 Task: Add the task  Create a new online platform for online life coaching services to the section Lightning Bolt in the project BridgeForge and add a Due Date to the respective task as 2024/05/06
Action: Mouse moved to (497, 351)
Screenshot: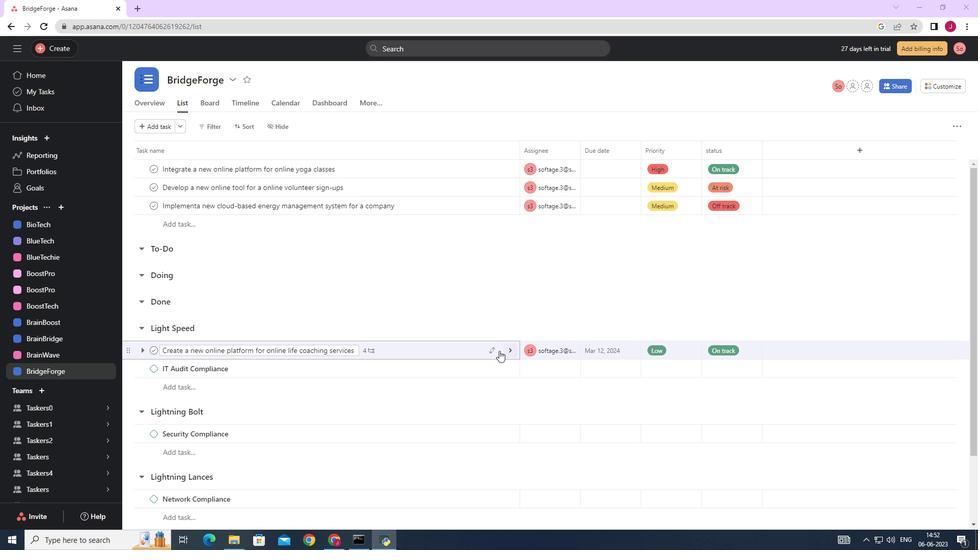 
Action: Mouse pressed left at (497, 351)
Screenshot: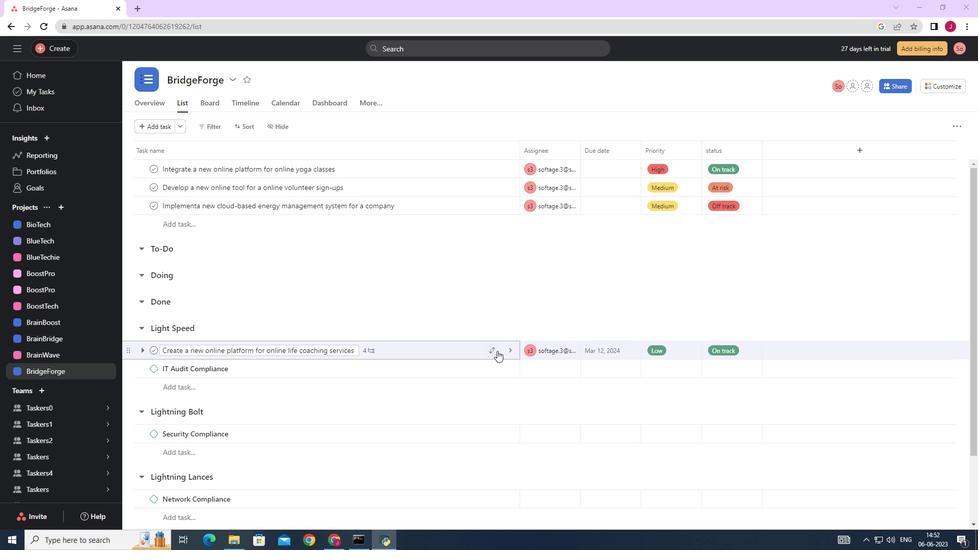 
Action: Mouse moved to (452, 297)
Screenshot: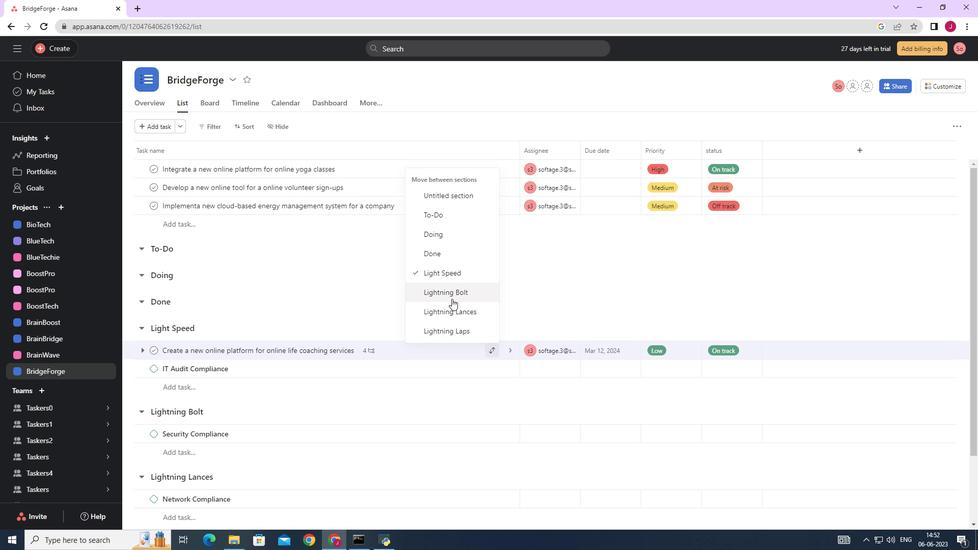 
Action: Mouse pressed left at (452, 297)
Screenshot: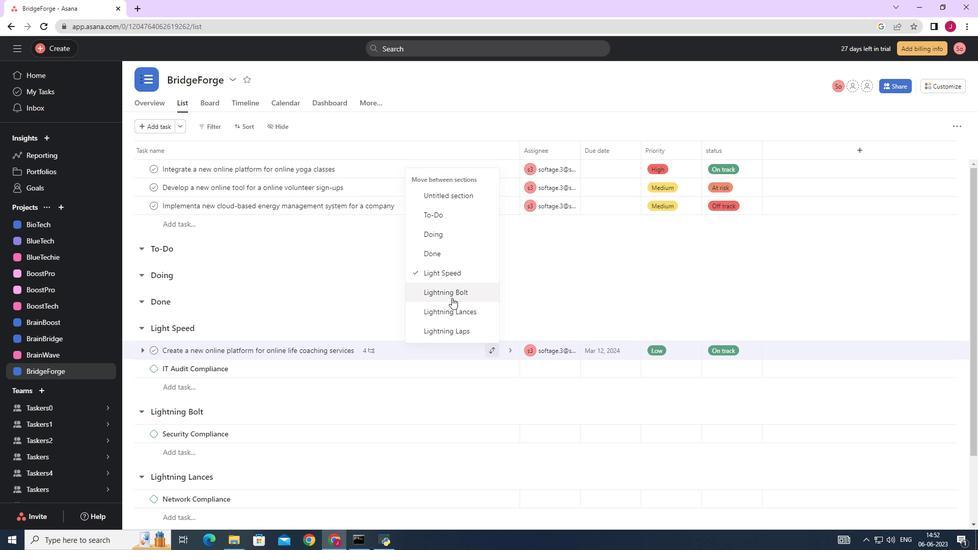 
Action: Mouse moved to (631, 417)
Screenshot: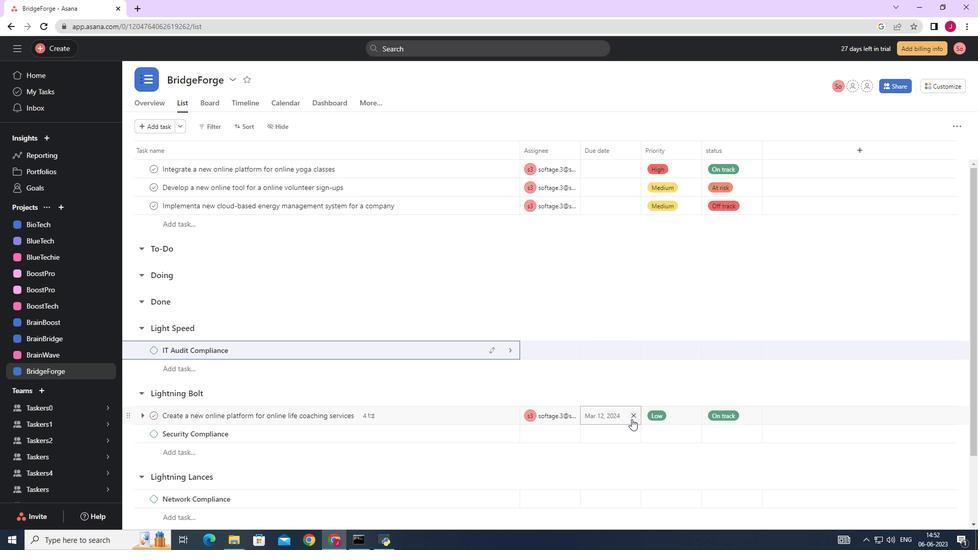 
Action: Mouse pressed left at (631, 417)
Screenshot: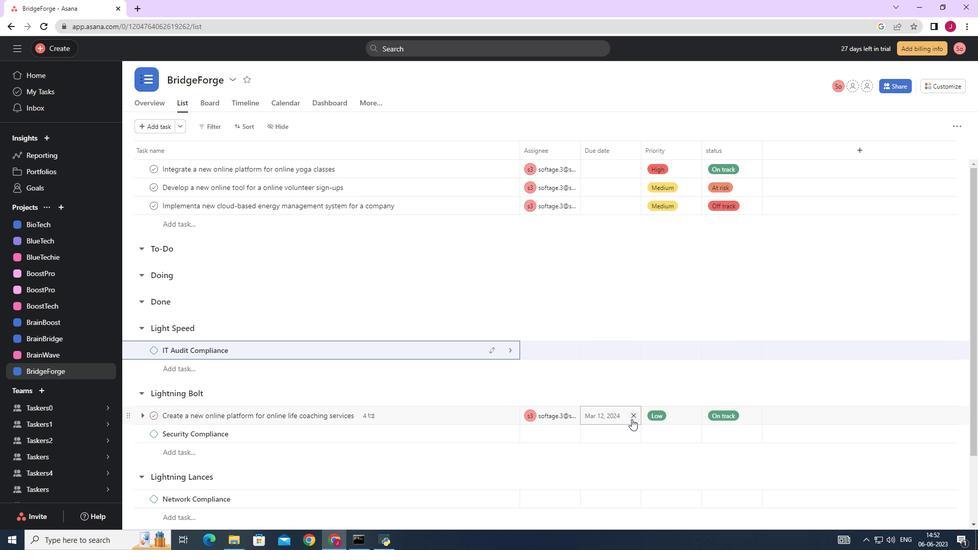 
Action: Mouse moved to (610, 418)
Screenshot: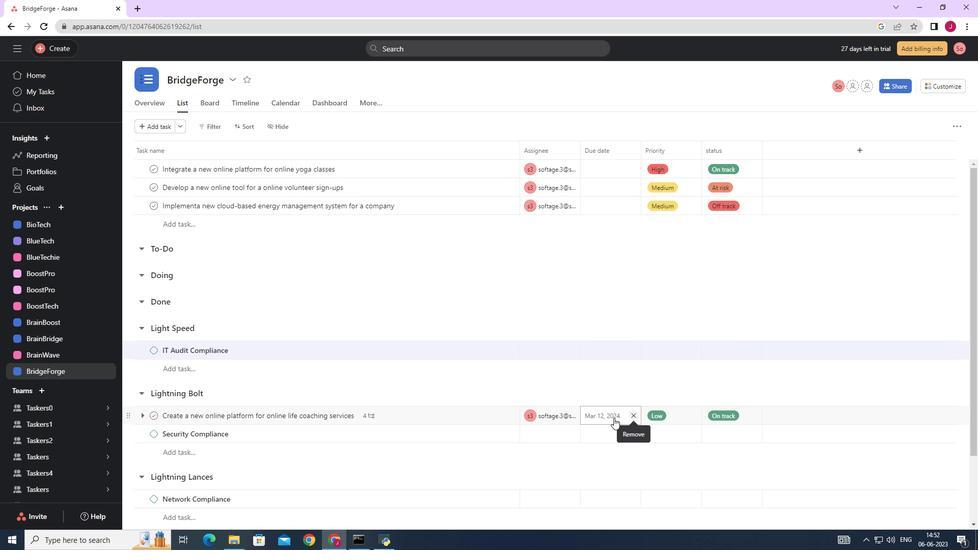 
Action: Mouse pressed left at (610, 418)
Screenshot: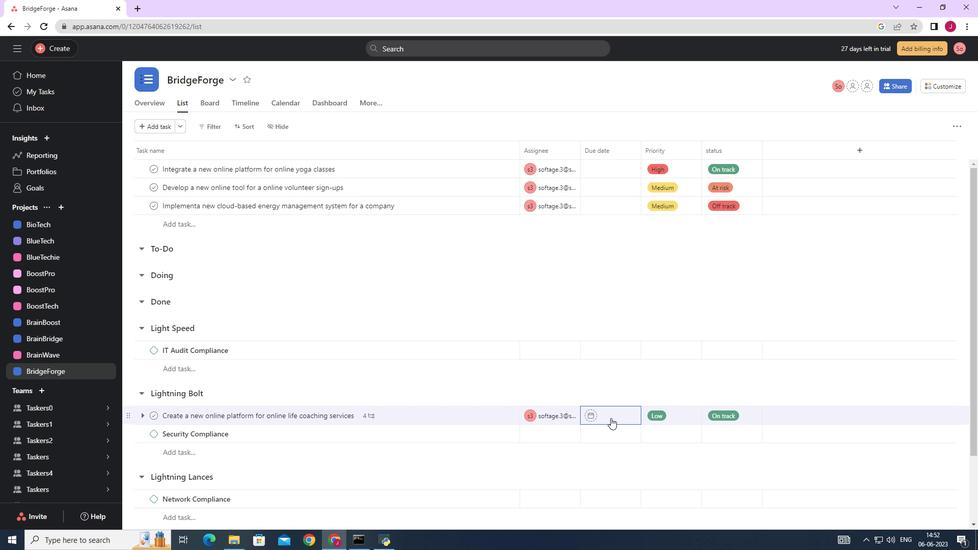 
Action: Mouse moved to (712, 256)
Screenshot: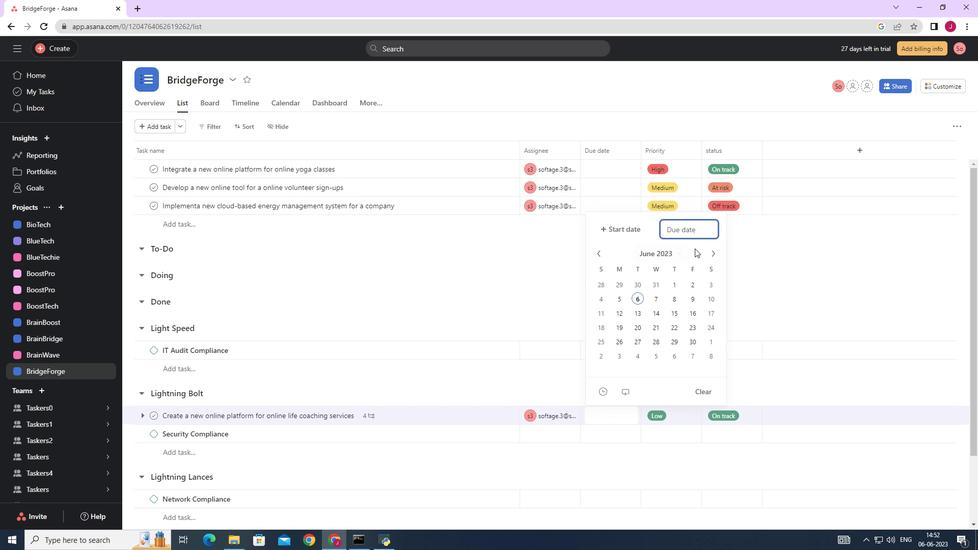 
Action: Mouse pressed left at (712, 256)
Screenshot: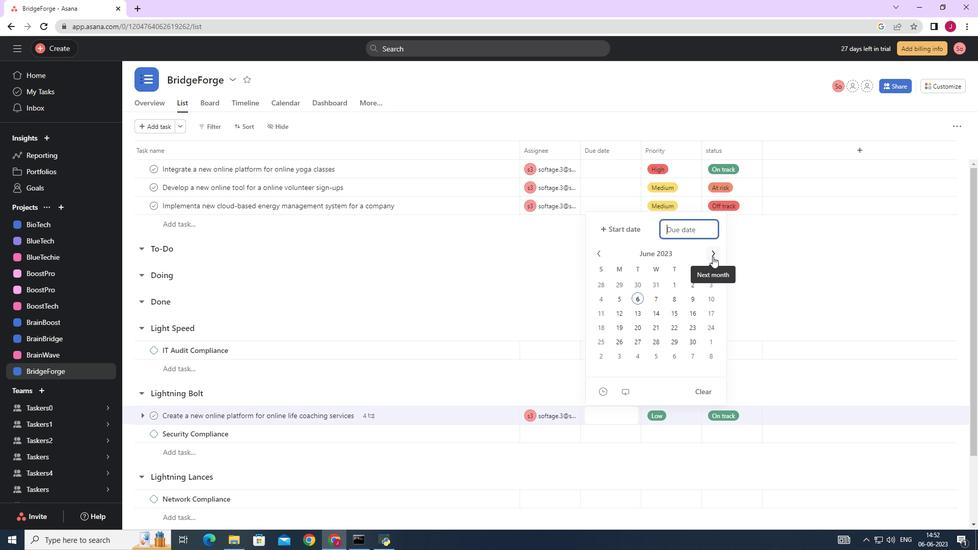 
Action: Mouse pressed left at (712, 256)
Screenshot: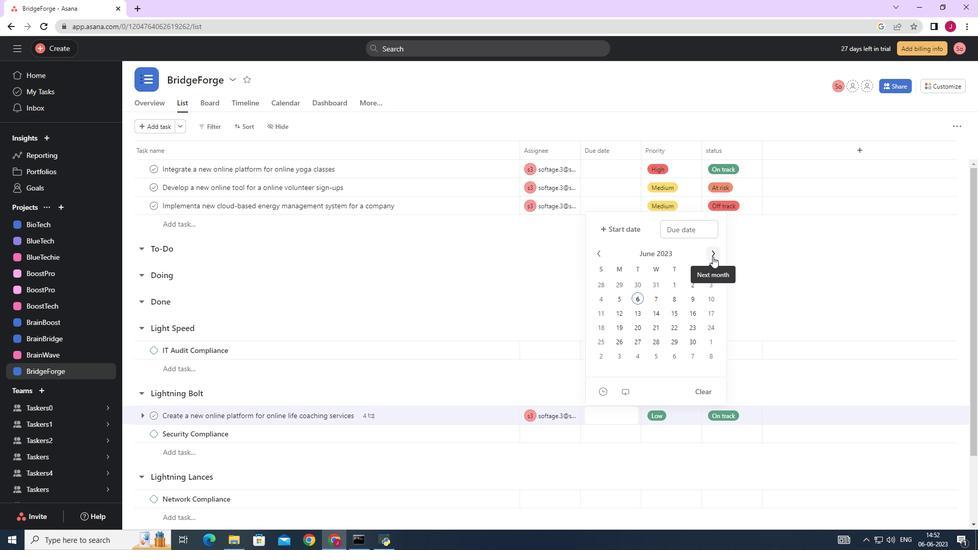 
Action: Mouse pressed left at (712, 256)
Screenshot: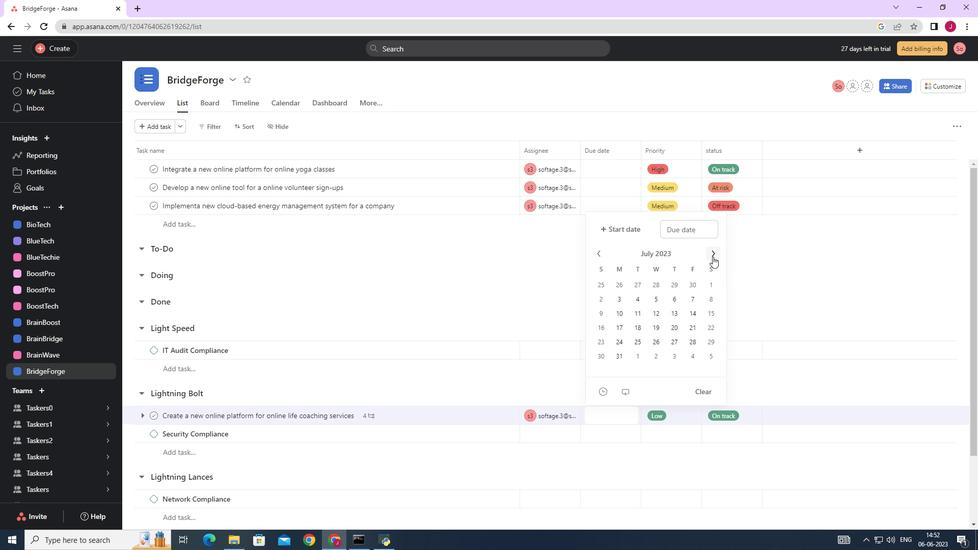 
Action: Mouse pressed left at (712, 256)
Screenshot: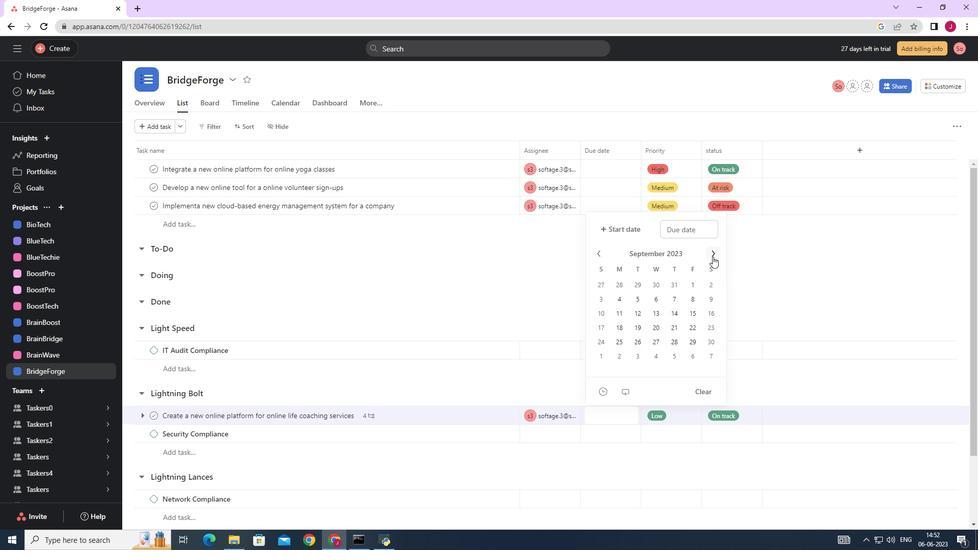 
Action: Mouse pressed left at (712, 256)
Screenshot: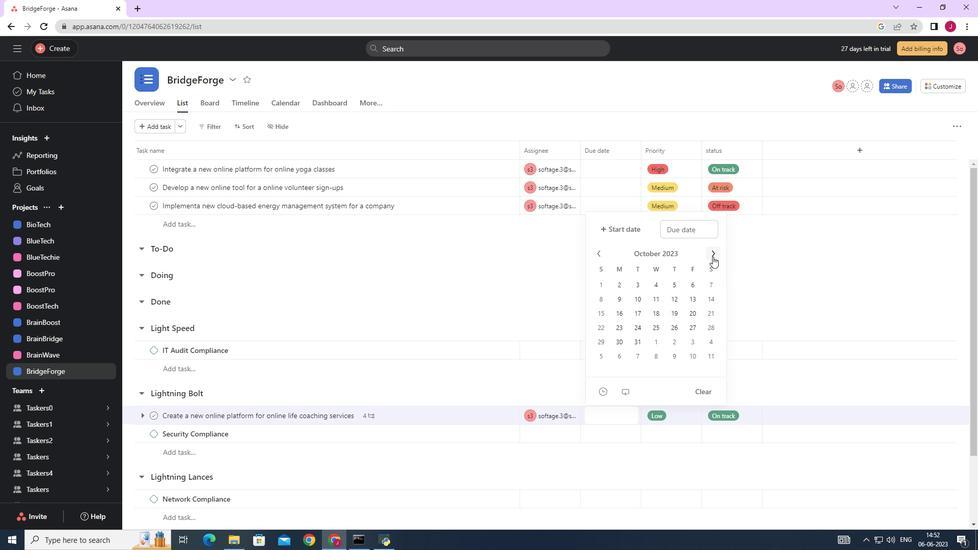 
Action: Mouse moved to (602, 254)
Screenshot: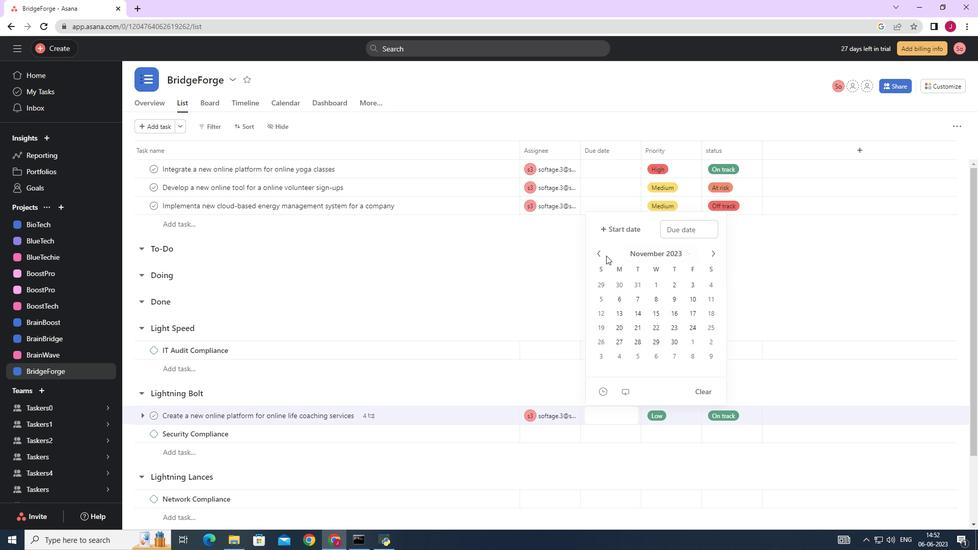 
Action: Mouse pressed left at (602, 254)
Screenshot: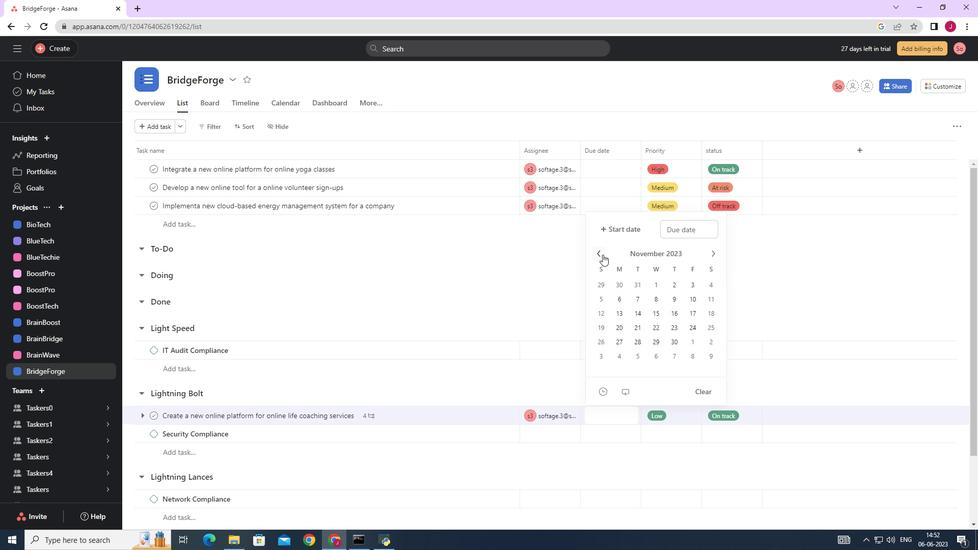 
Action: Mouse pressed left at (602, 254)
Screenshot: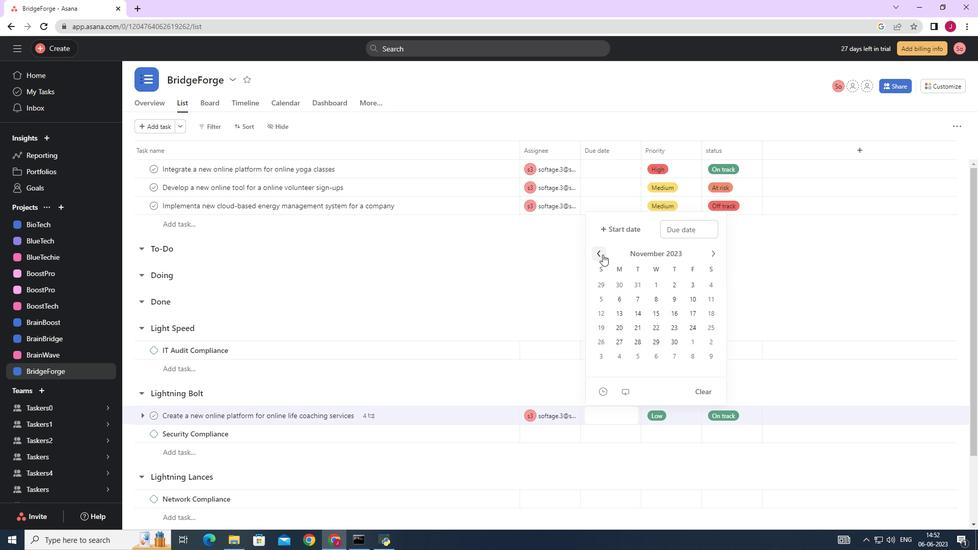 
Action: Mouse pressed left at (602, 254)
Screenshot: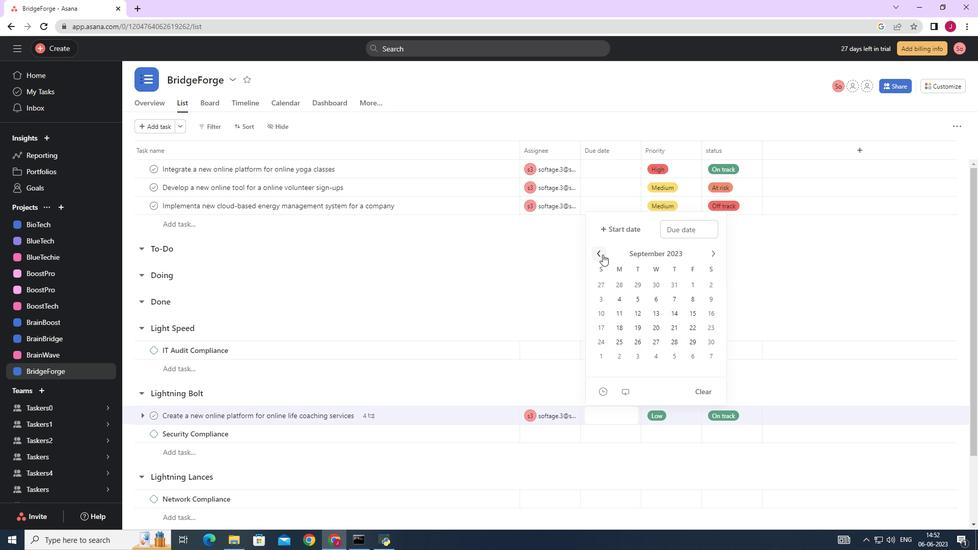
Action: Mouse pressed left at (602, 254)
Screenshot: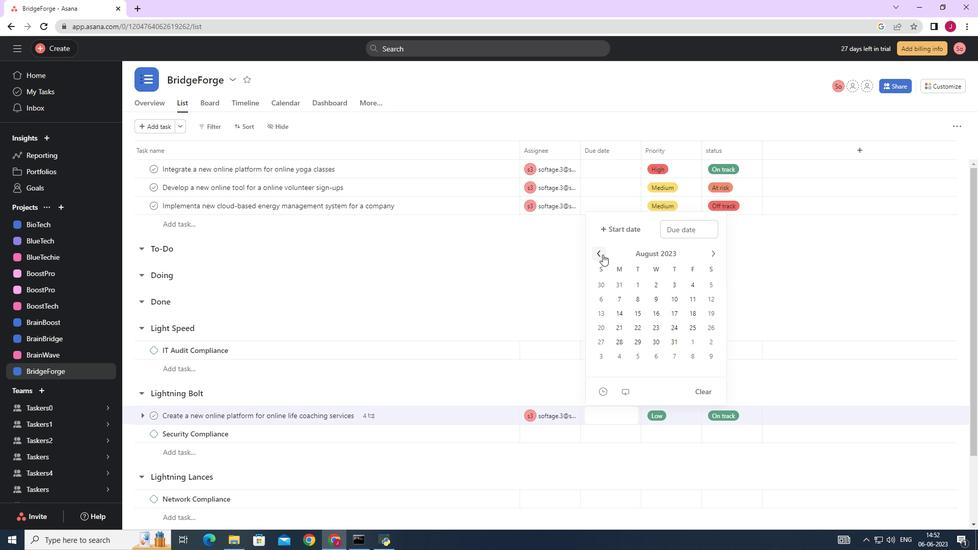 
Action: Mouse pressed left at (602, 254)
Screenshot: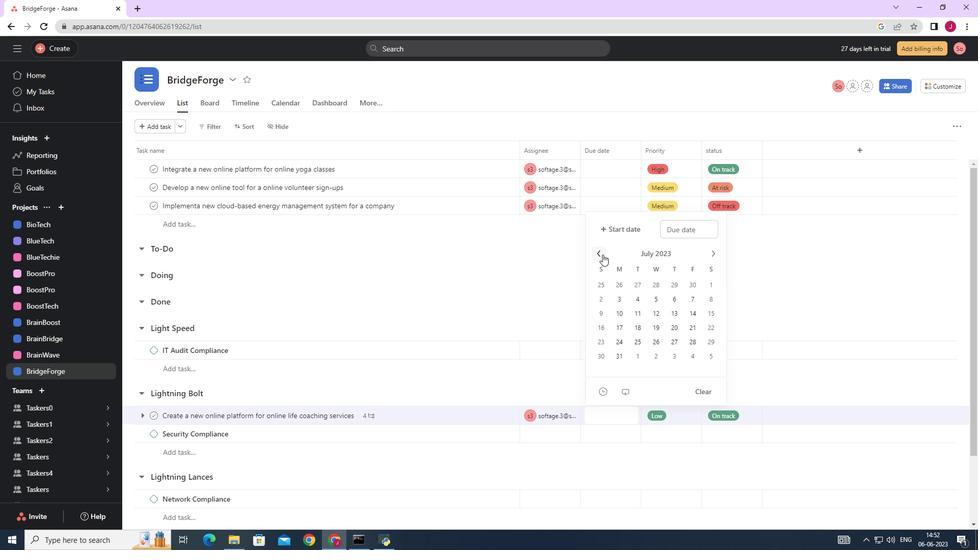 
Action: Mouse moved to (713, 254)
Screenshot: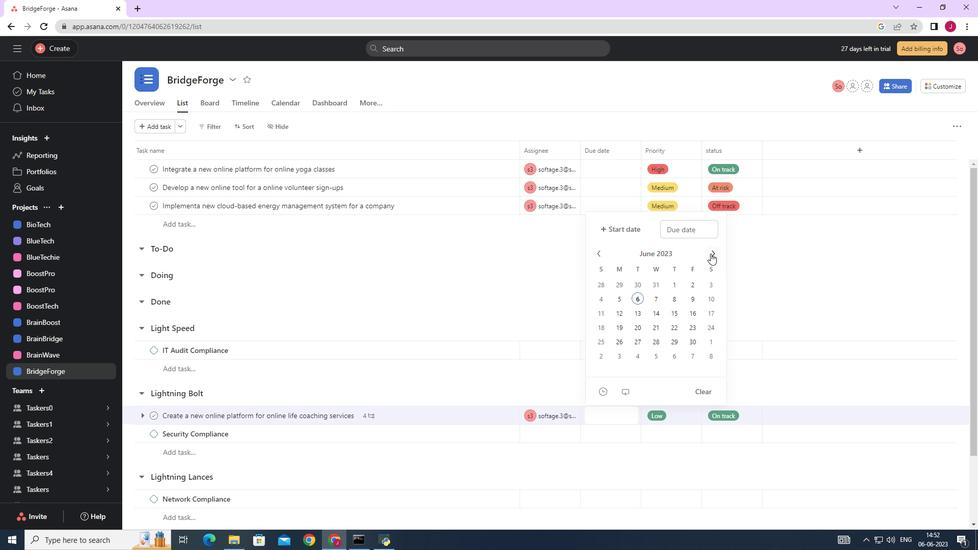 
Action: Mouse pressed left at (713, 254)
Screenshot: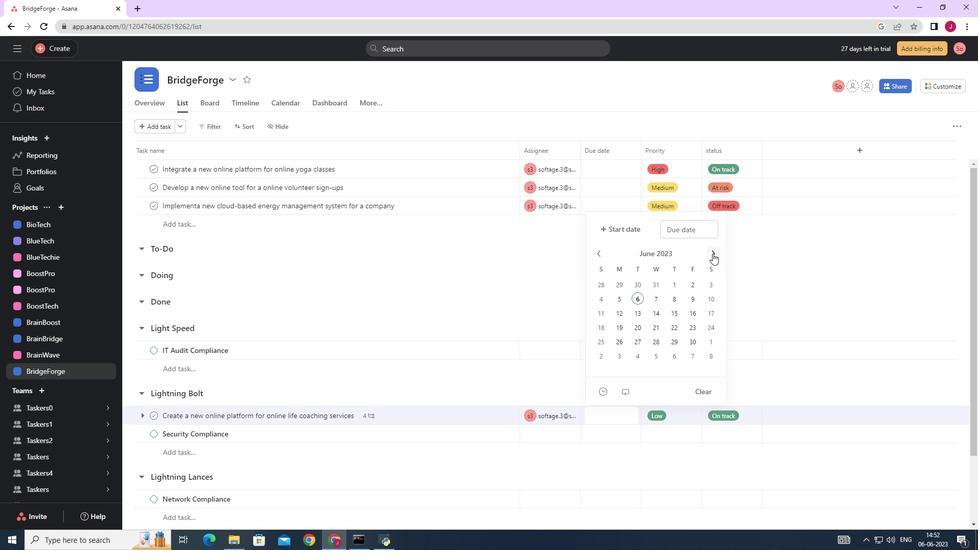 
Action: Mouse moved to (656, 297)
Screenshot: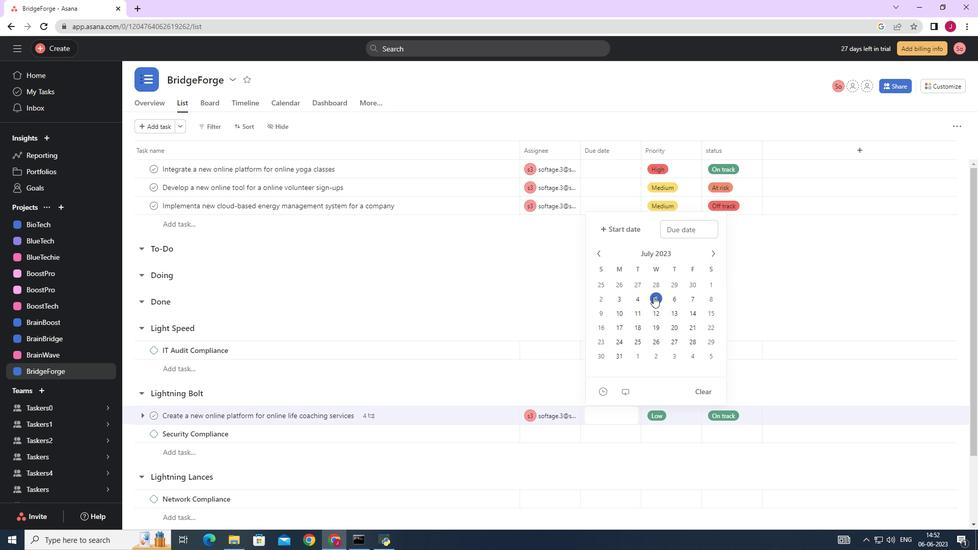 
Action: Mouse pressed left at (656, 297)
Screenshot: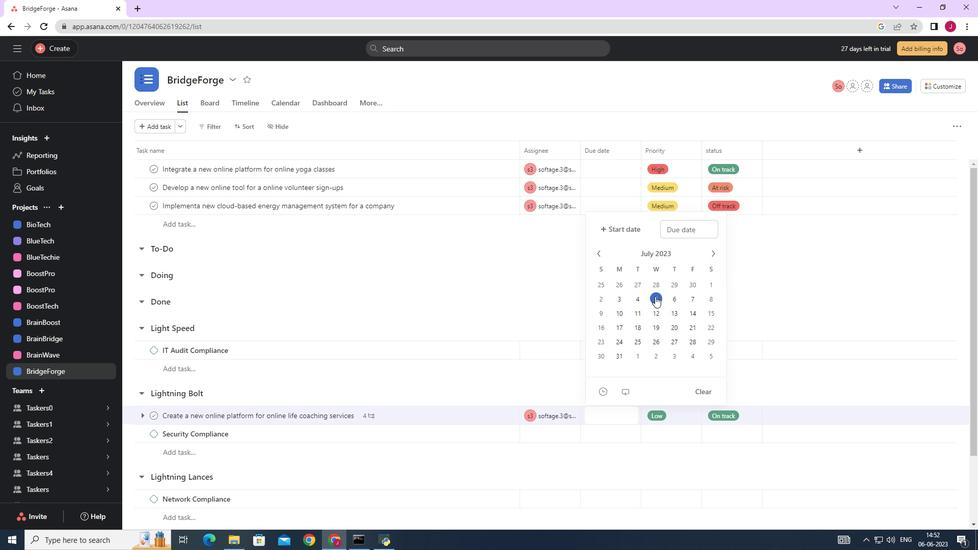 
Action: Mouse moved to (673, 302)
Screenshot: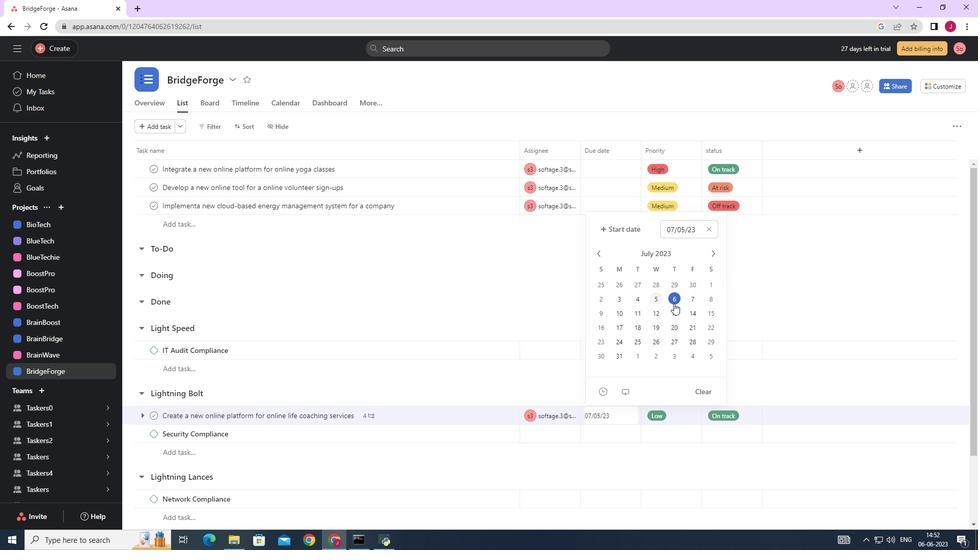 
Action: Mouse pressed left at (673, 302)
Screenshot: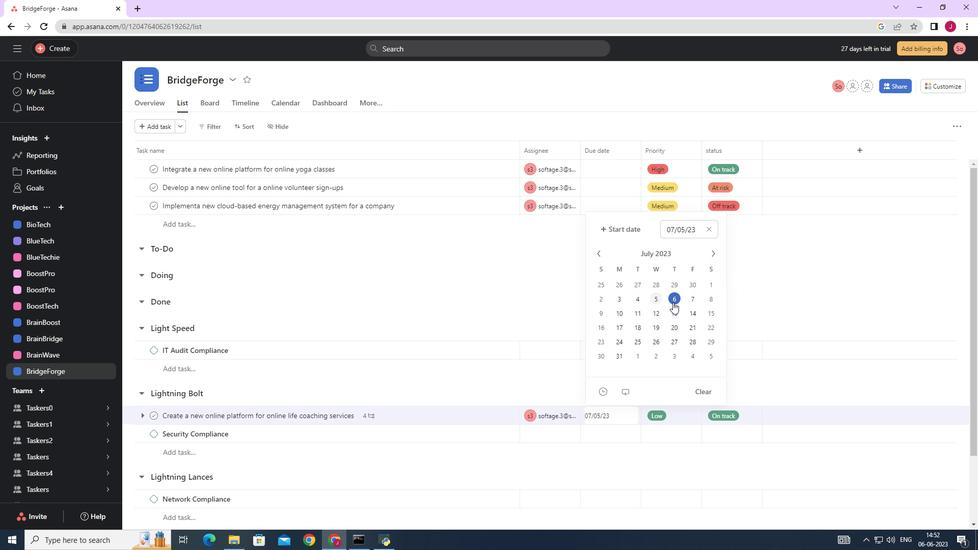 
Action: Mouse moved to (777, 286)
Screenshot: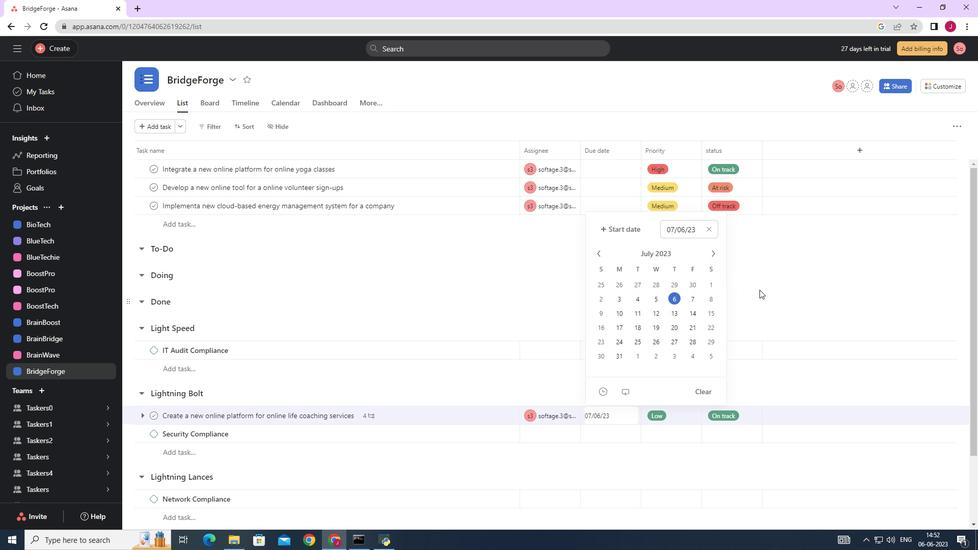 
Action: Mouse pressed left at (777, 286)
Screenshot: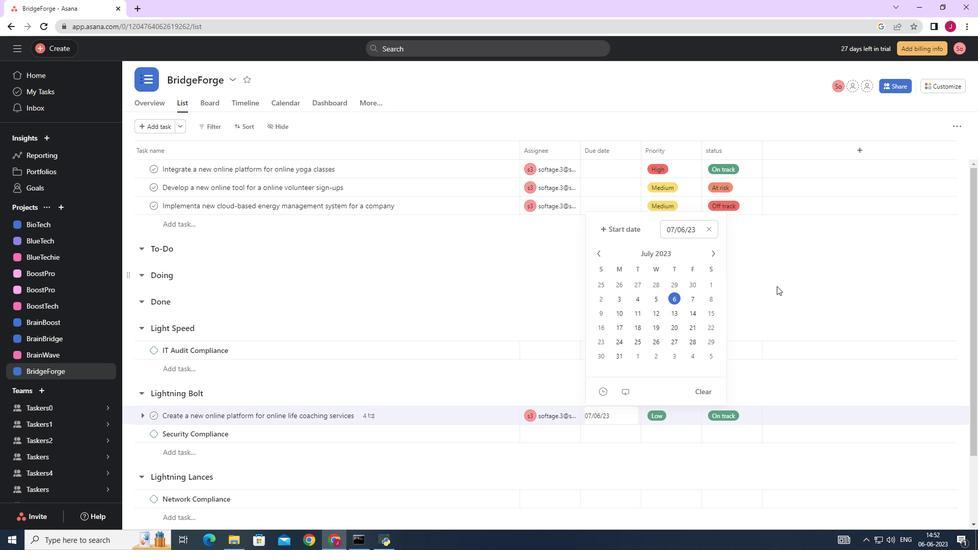 
Action: Mouse moved to (777, 284)
Screenshot: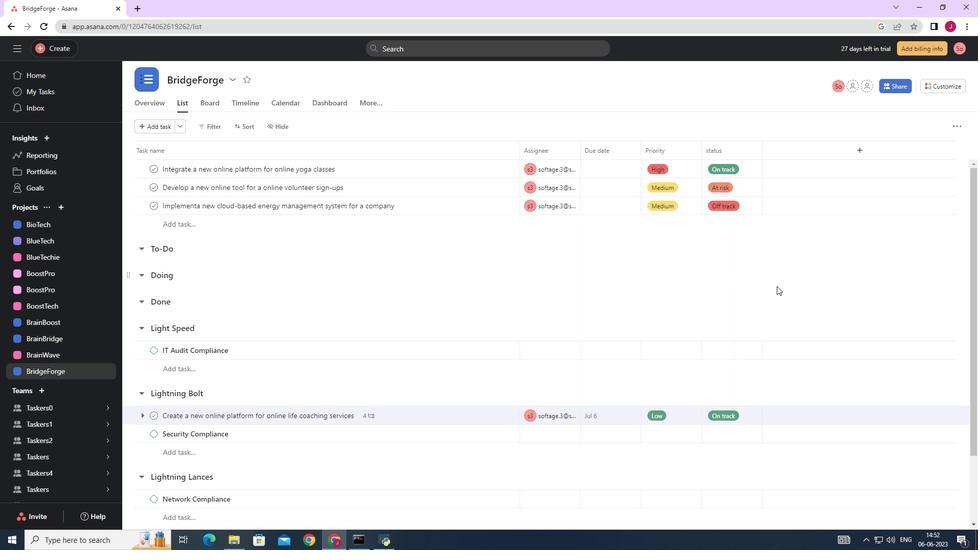 
